 Task: Sort the starred repositories by recently active.
Action: Mouse moved to (1040, 101)
Screenshot: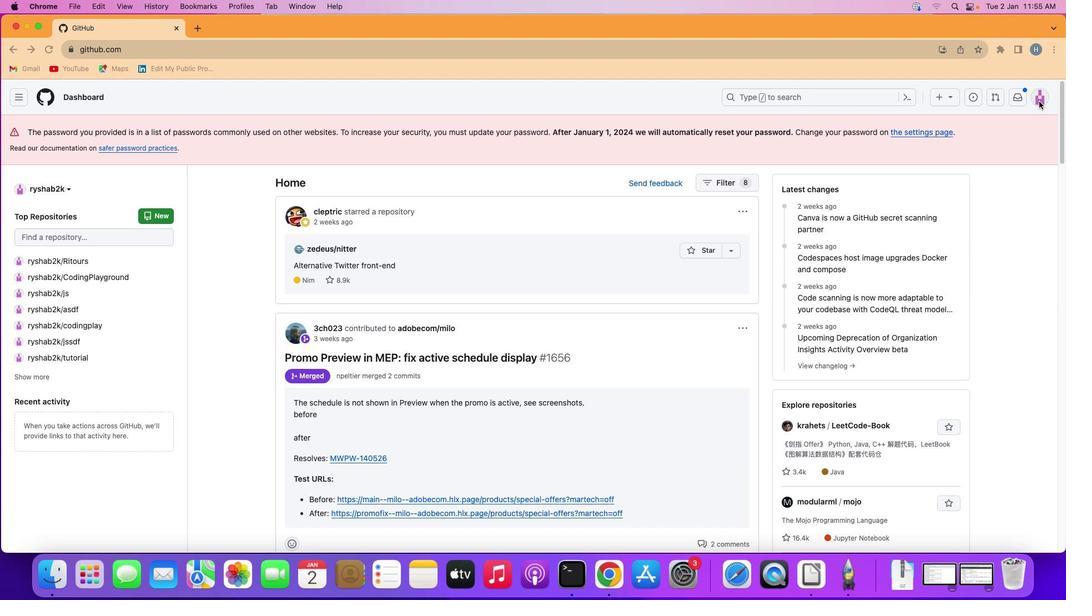 
Action: Mouse pressed left at (1040, 101)
Screenshot: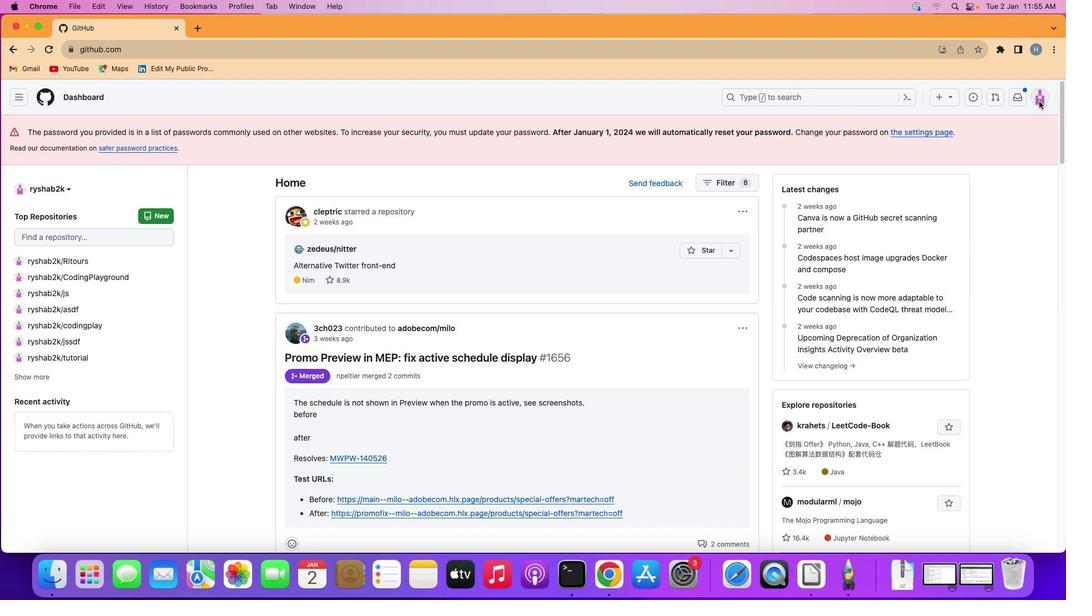 
Action: Mouse moved to (1040, 97)
Screenshot: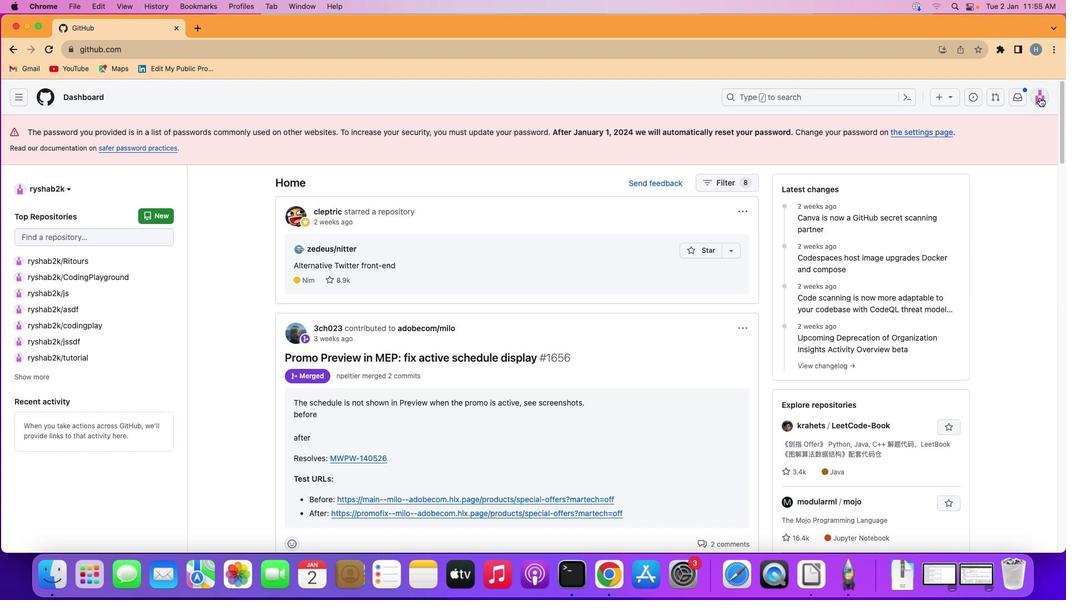
Action: Mouse pressed left at (1040, 97)
Screenshot: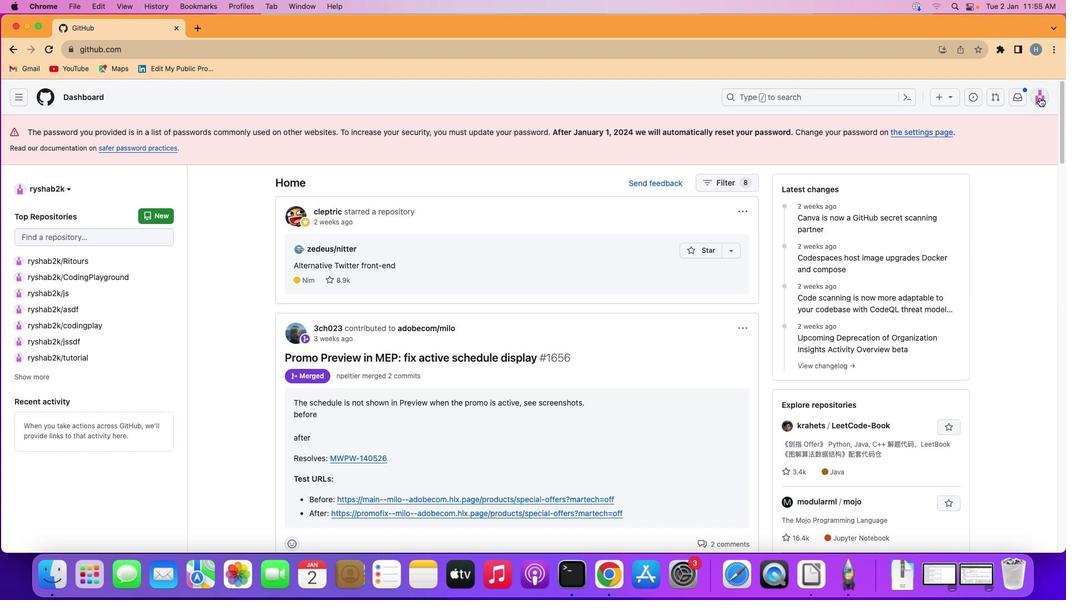 
Action: Mouse moved to (939, 247)
Screenshot: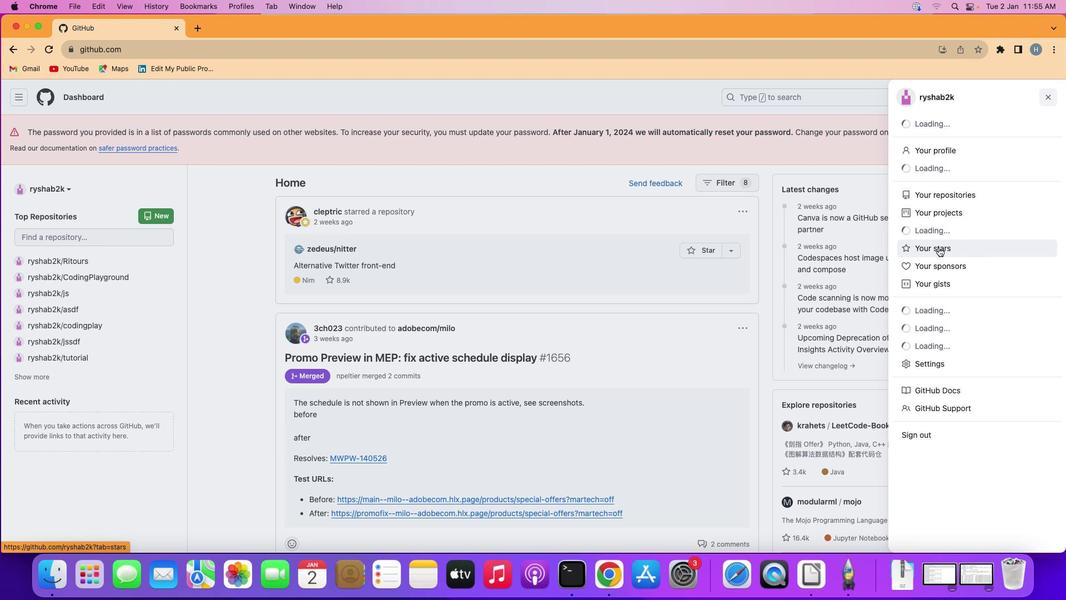 
Action: Mouse pressed left at (939, 247)
Screenshot: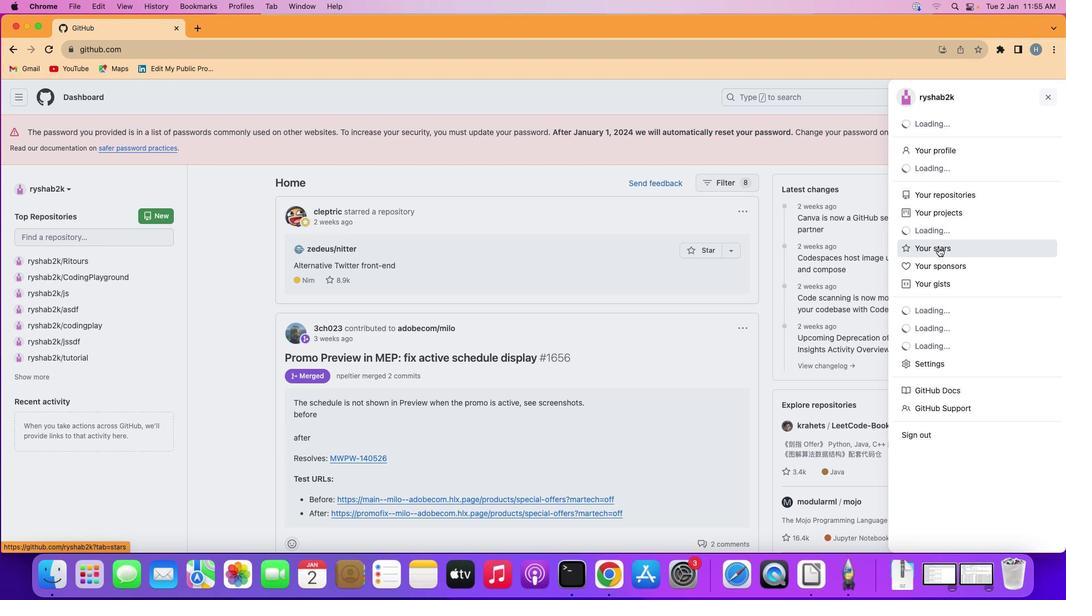
Action: Mouse moved to (850, 392)
Screenshot: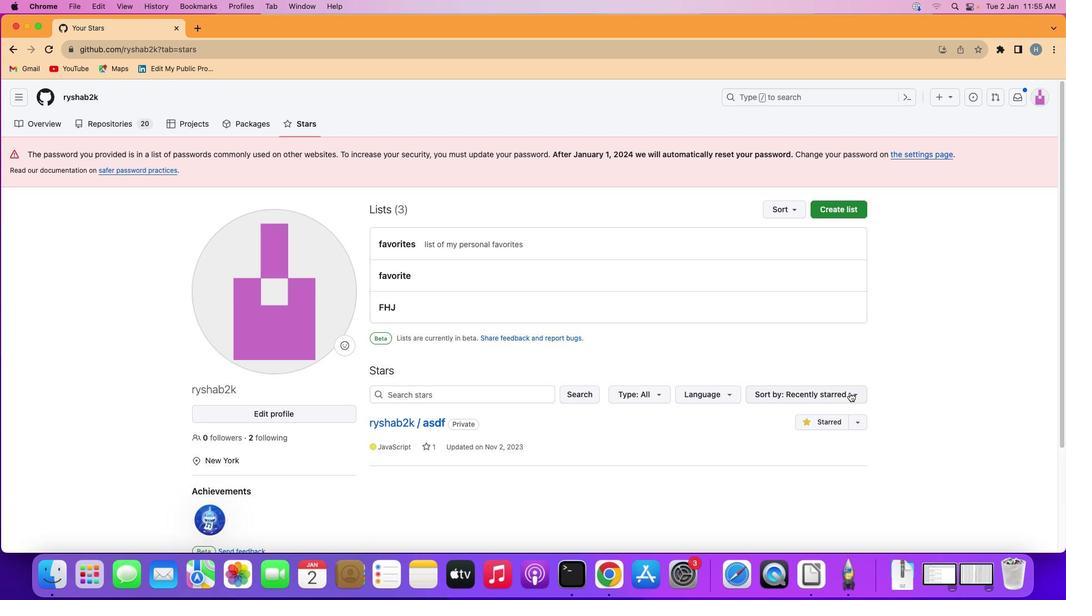 
Action: Mouse pressed left at (850, 392)
Screenshot: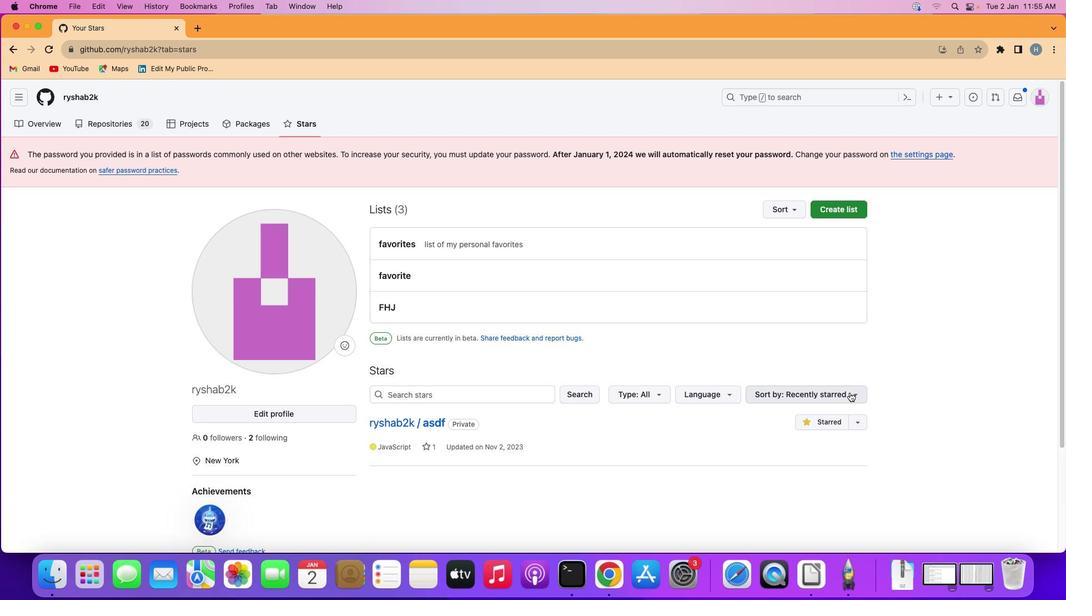 
Action: Mouse moved to (750, 436)
Screenshot: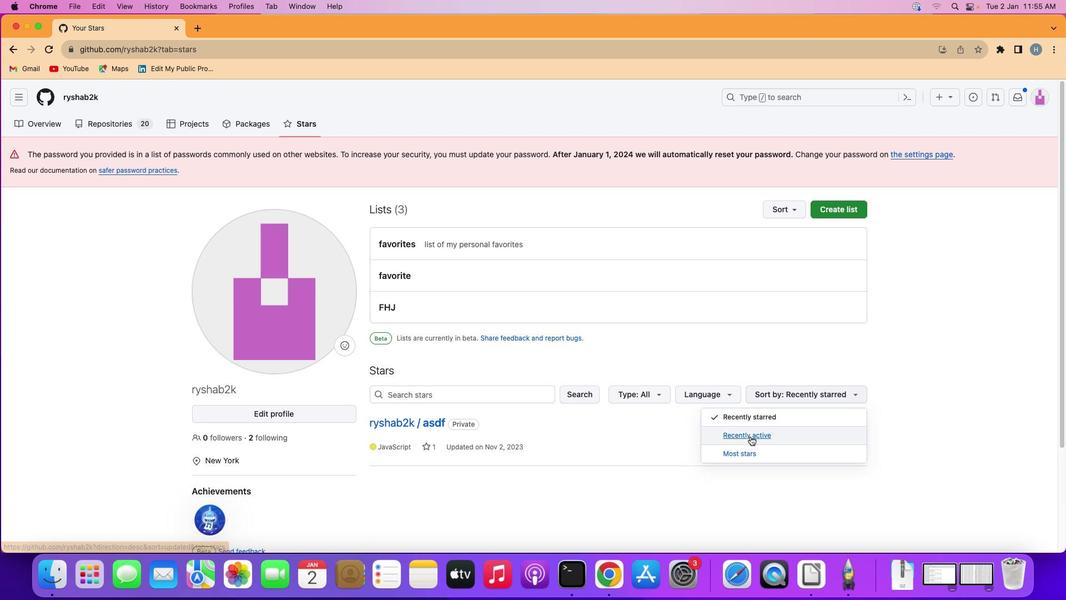 
Action: Mouse pressed left at (750, 436)
Screenshot: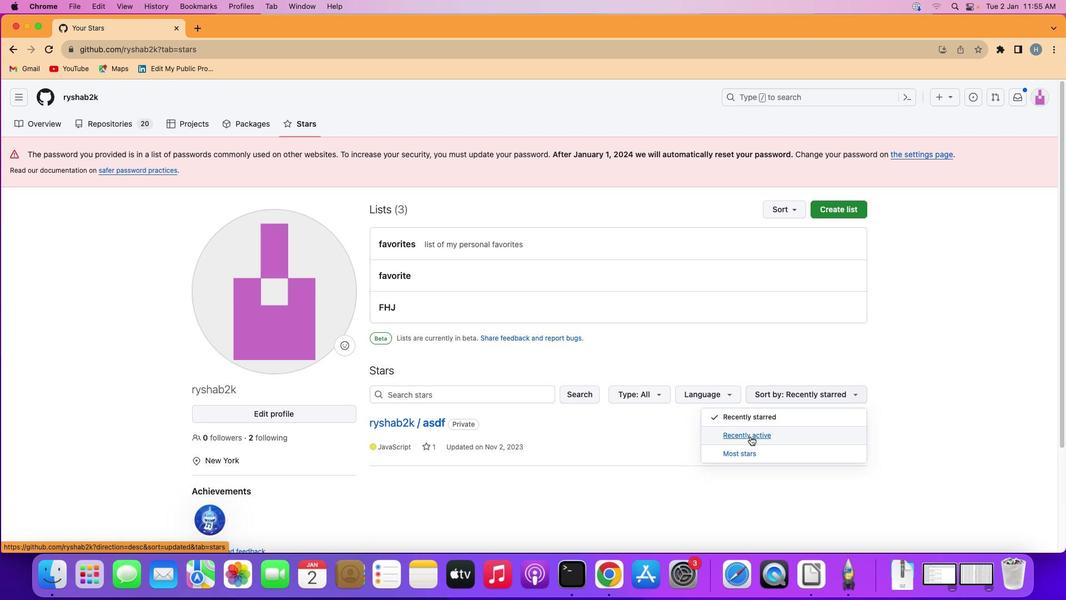 
Action: Mouse moved to (750, 436)
Screenshot: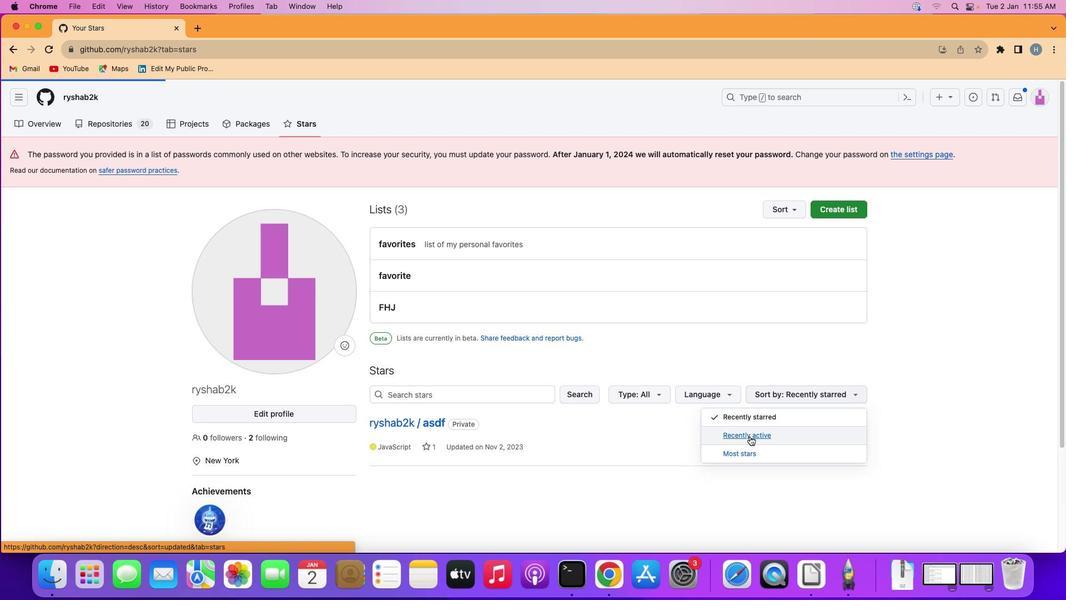 
